 Task: Log work in the project TricklePlan for the issue 'Inconsistent handling of null or empty values' spent time as '1w 2d 22h 40m' and remaining time as '4w 2d 15h 48m' and move to bottom of backlog. Now add the issue to the epic 'Performance Improvements'.
Action: Mouse moved to (453, 411)
Screenshot: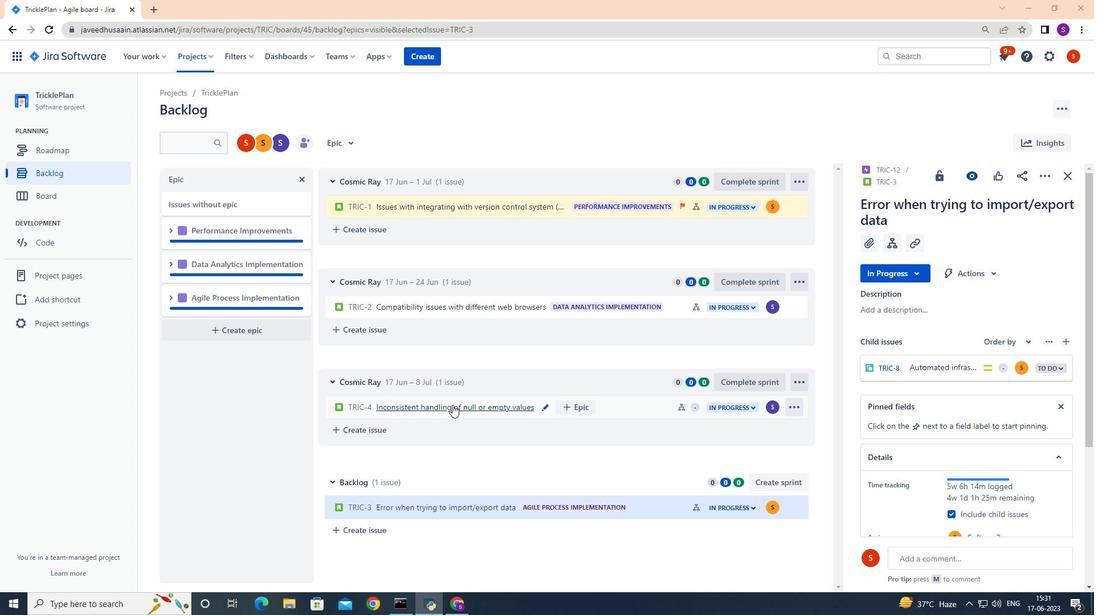 
Action: Mouse pressed left at (453, 411)
Screenshot: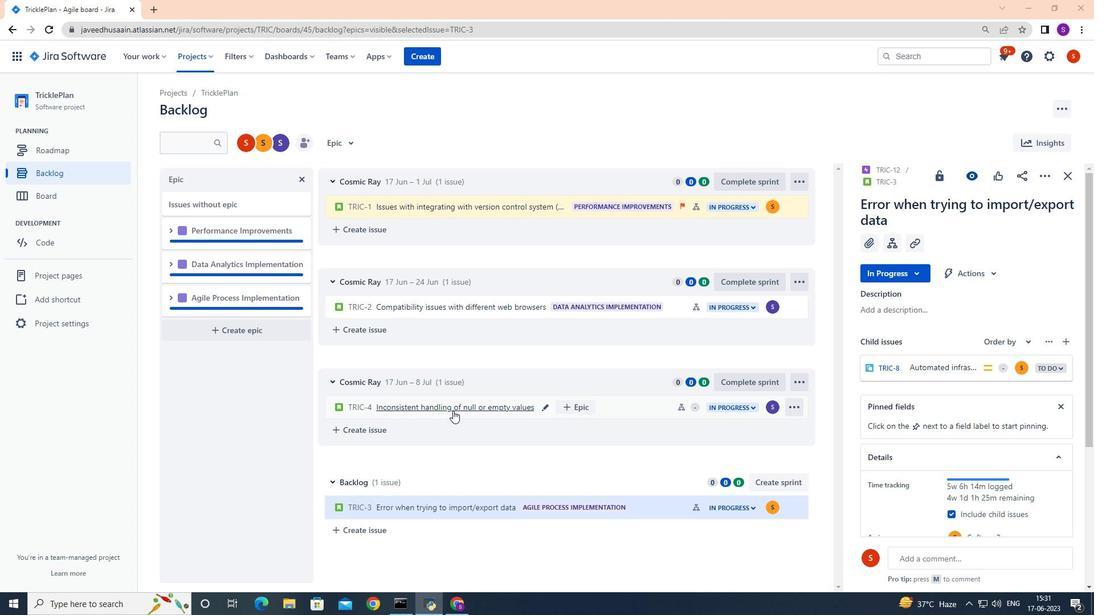 
Action: Mouse moved to (1050, 170)
Screenshot: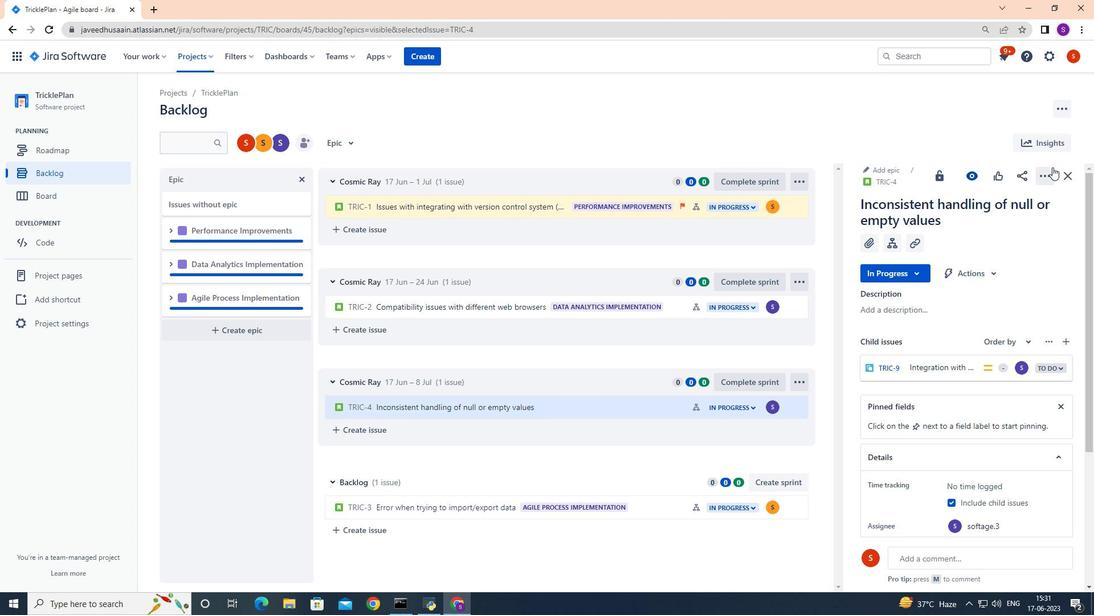 
Action: Mouse pressed left at (1050, 170)
Screenshot: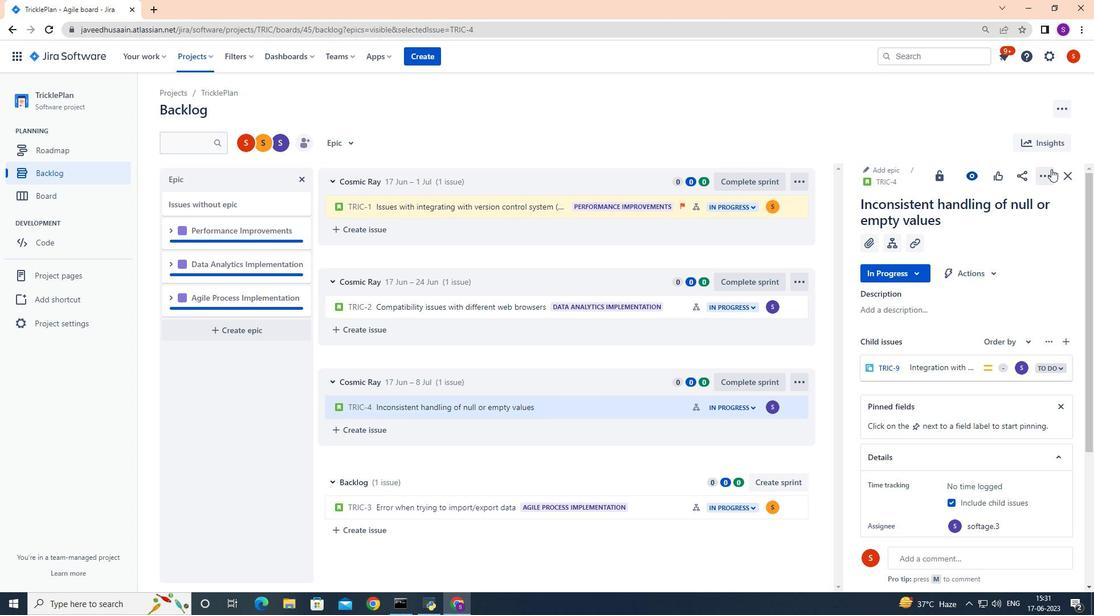 
Action: Mouse moved to (1011, 213)
Screenshot: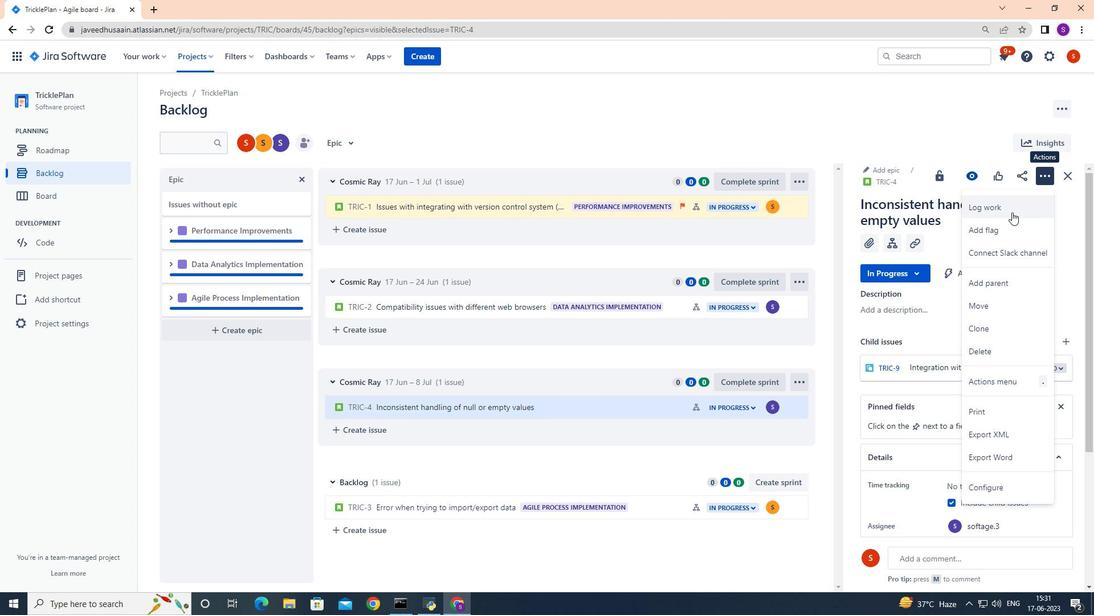 
Action: Mouse pressed left at (1011, 213)
Screenshot: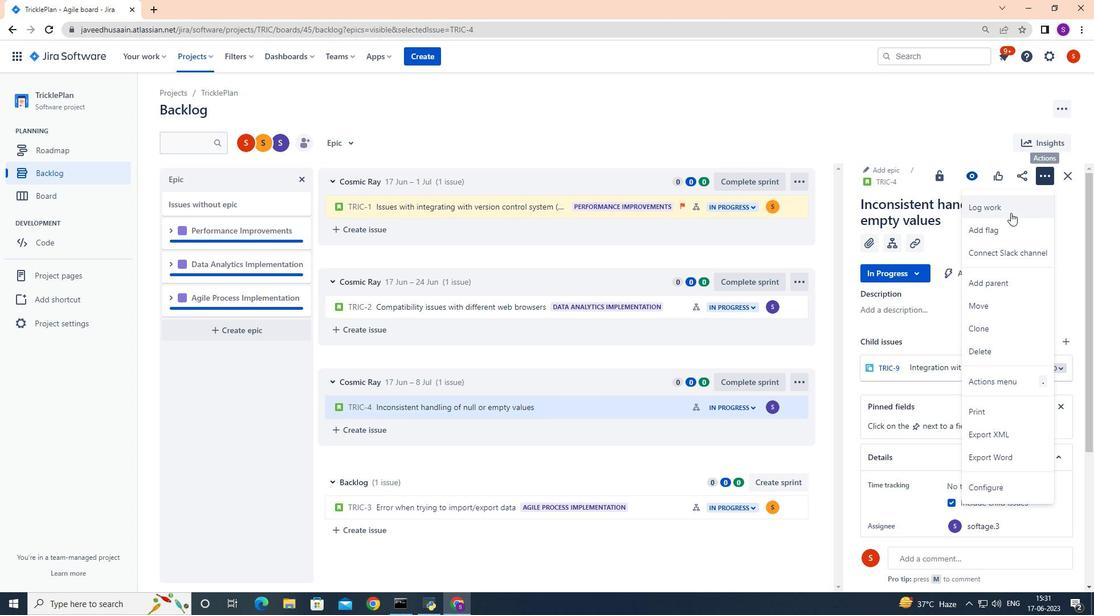 
Action: Mouse moved to (514, 173)
Screenshot: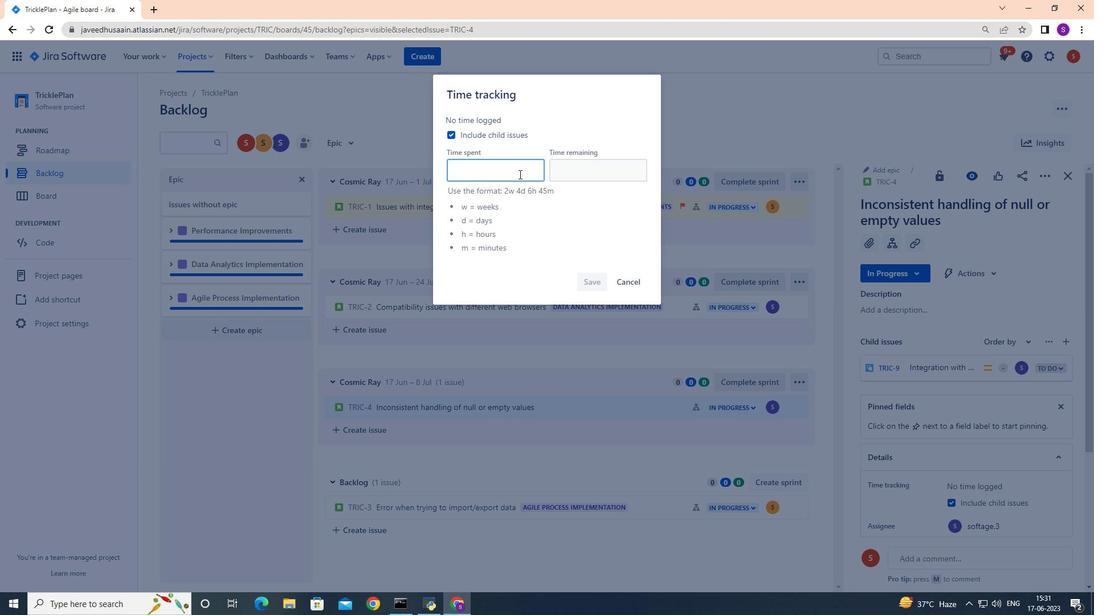 
Action: Mouse pressed left at (514, 173)
Screenshot: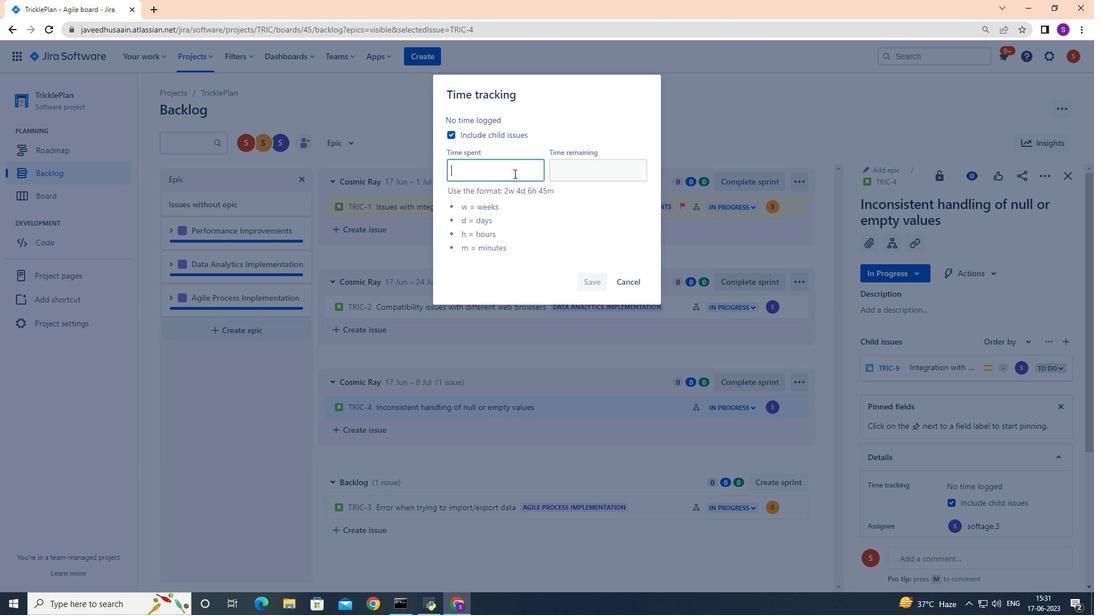 
Action: Key pressed 1w<Key.space>2d<Key.space>22h<Key.space>40m
Screenshot: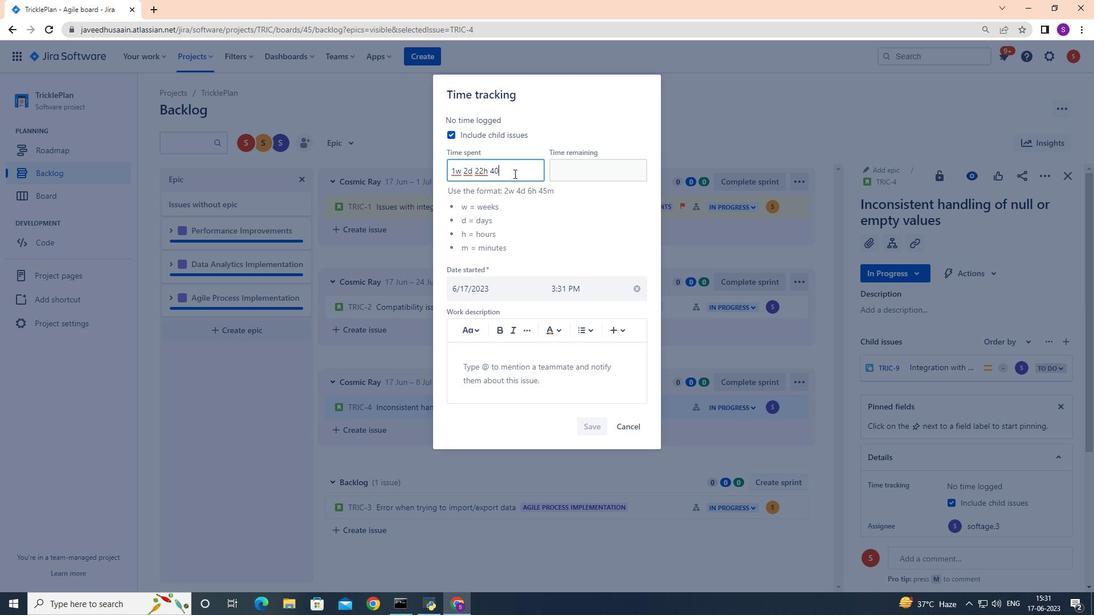 
Action: Mouse moved to (556, 165)
Screenshot: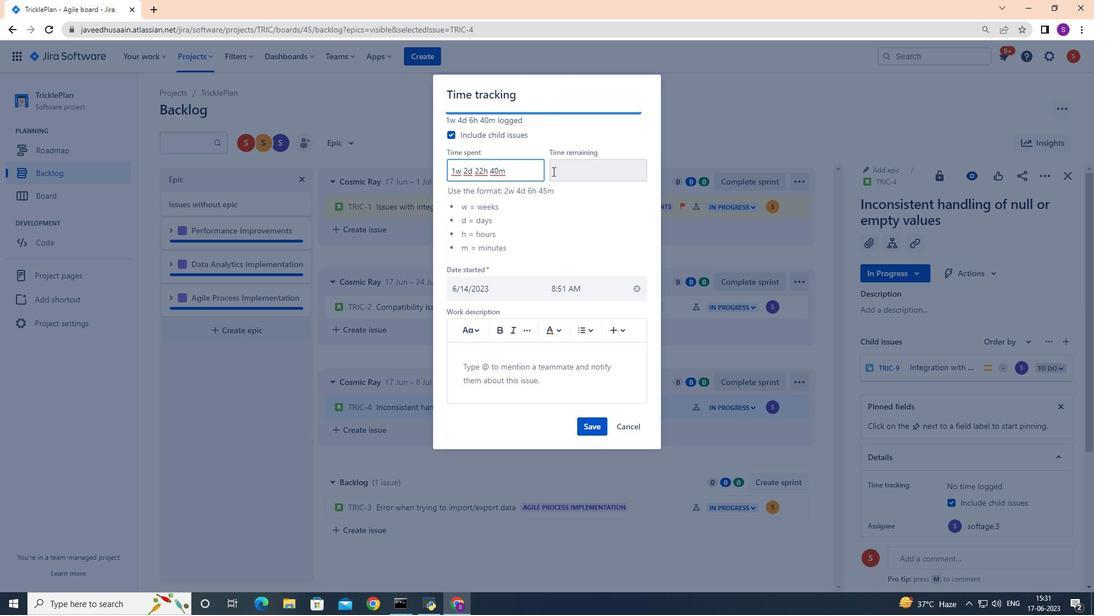 
Action: Mouse pressed left at (556, 165)
Screenshot: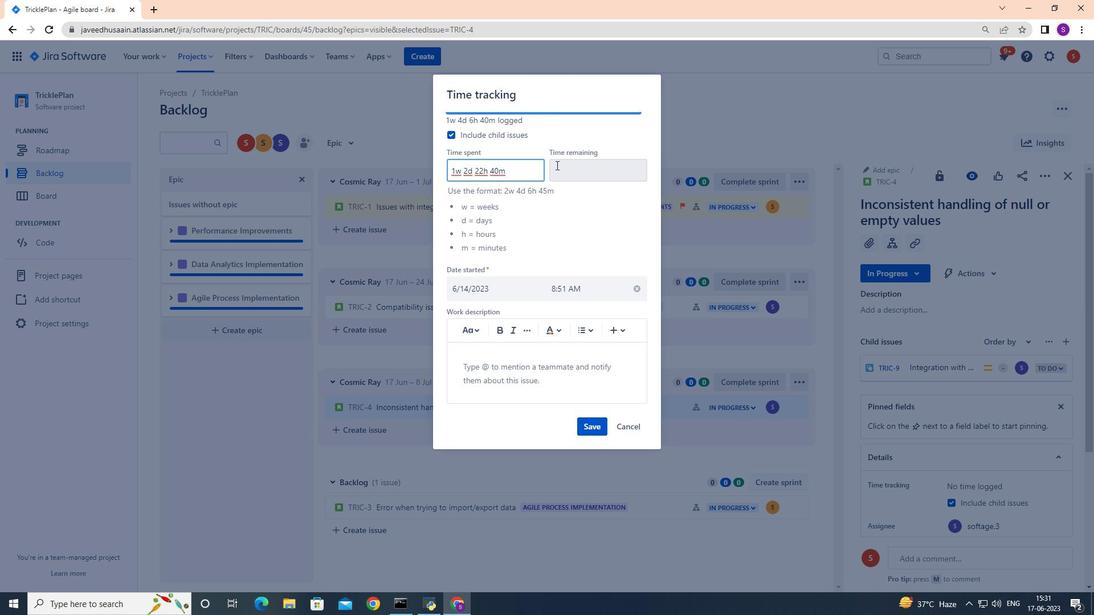 
Action: Key pressed 4w<Key.space>2d<Key.space>15h<Key.space>48m
Screenshot: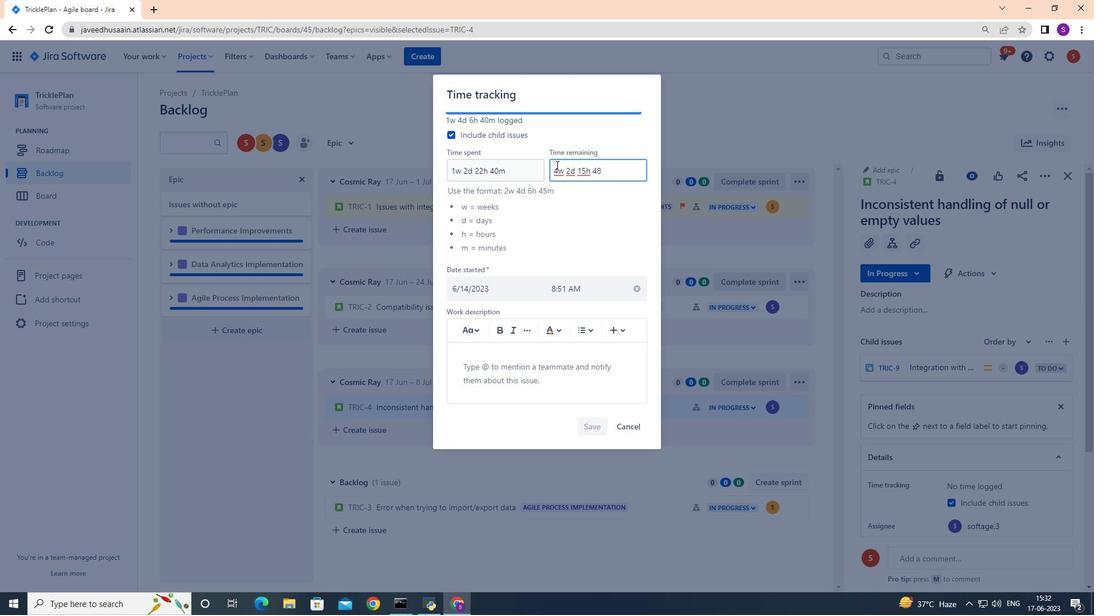 
Action: Mouse moved to (594, 423)
Screenshot: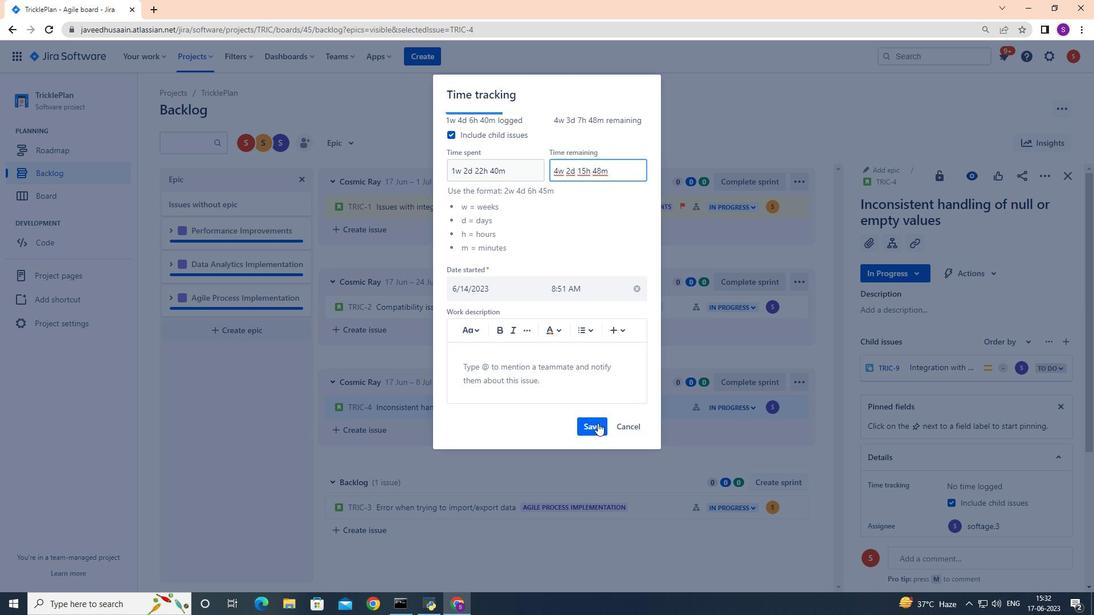 
Action: Mouse pressed left at (594, 423)
Screenshot: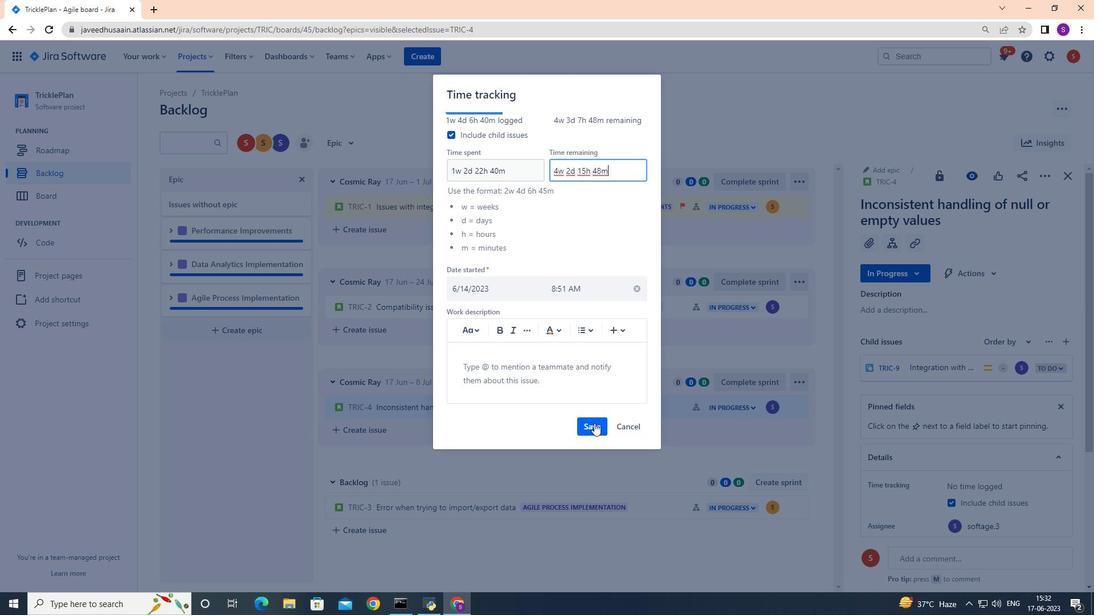 
Action: Mouse moved to (800, 408)
Screenshot: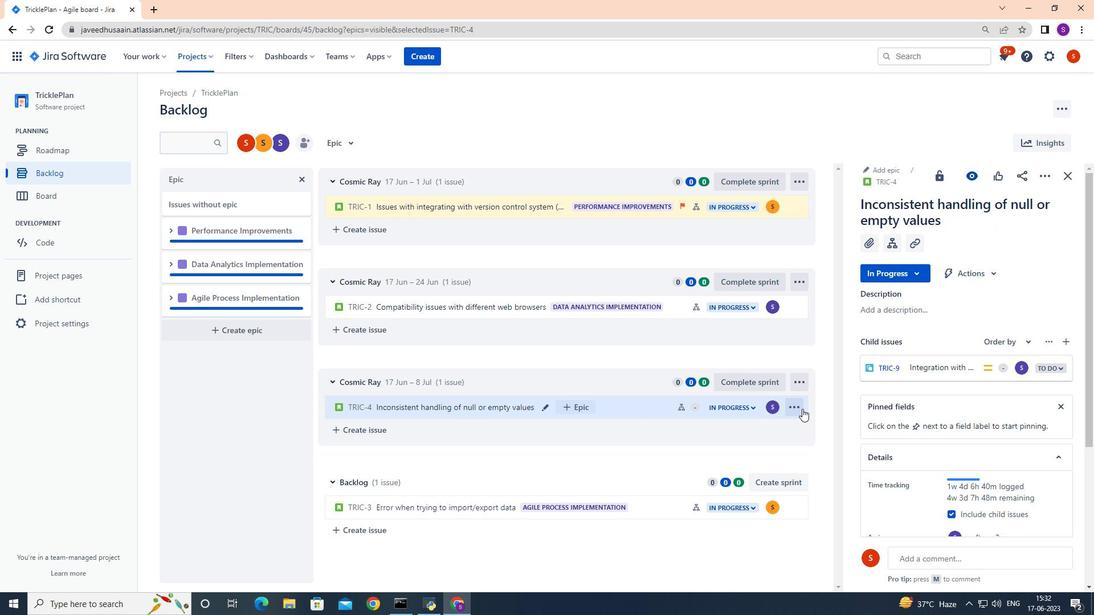 
Action: Mouse pressed left at (800, 408)
Screenshot: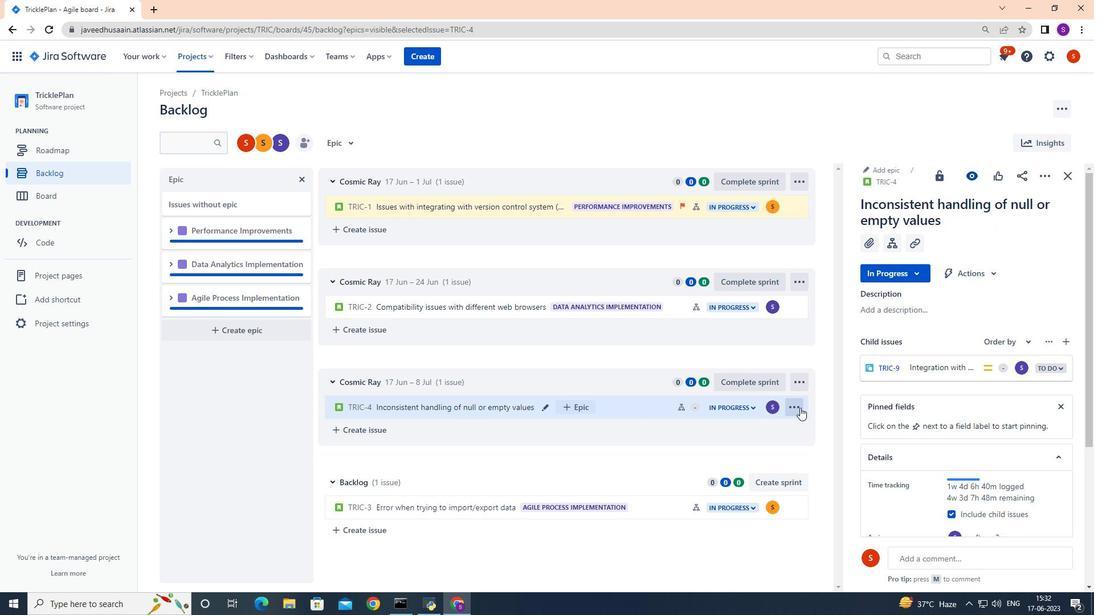 
Action: Mouse moved to (778, 381)
Screenshot: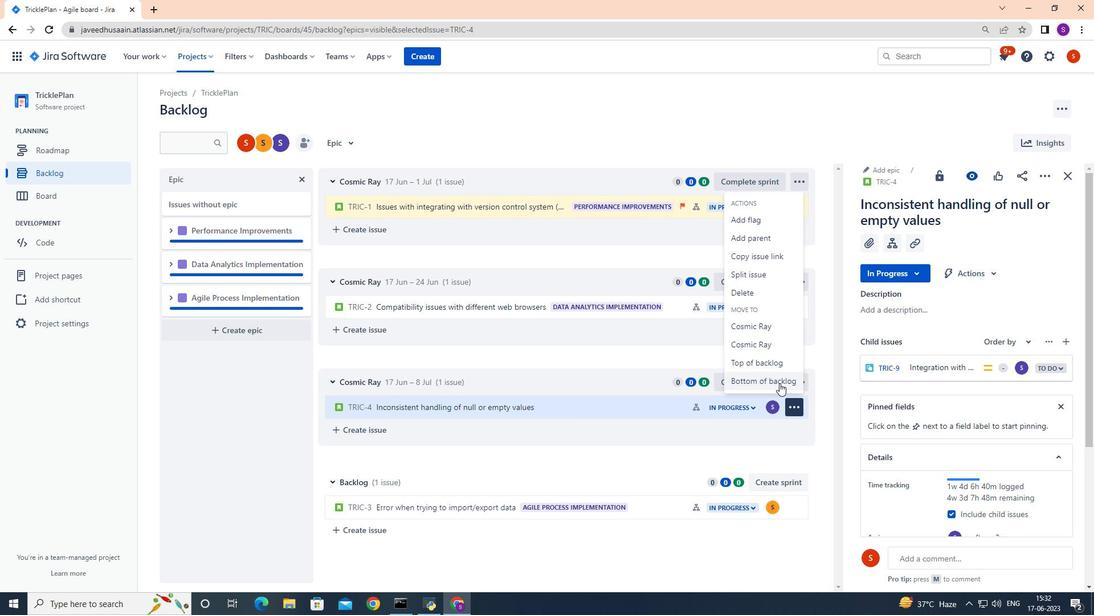
Action: Mouse pressed left at (778, 381)
Screenshot: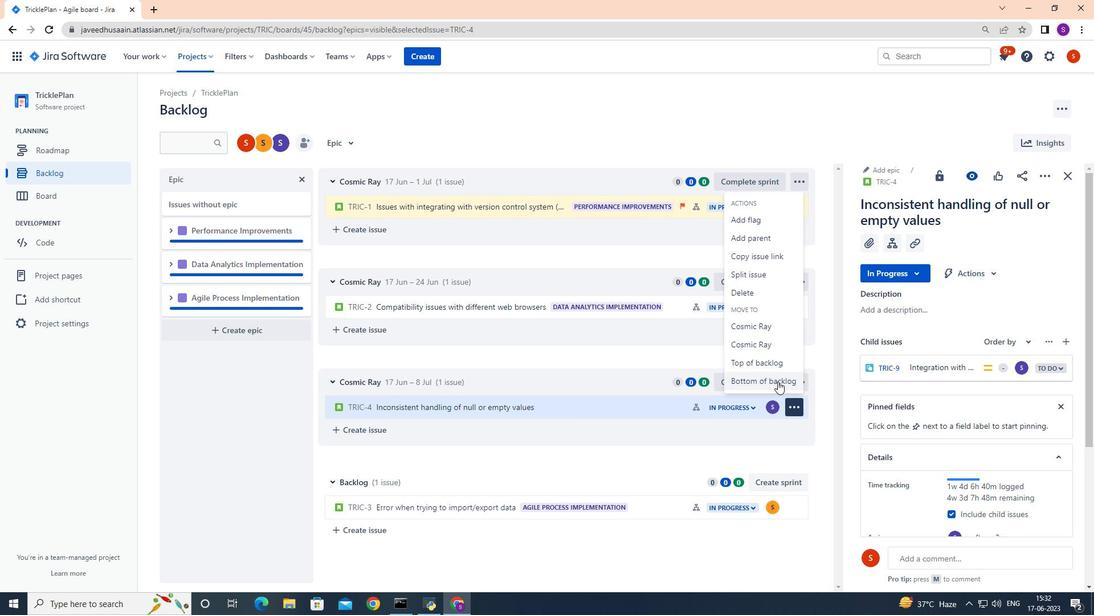 
Action: Mouse moved to (579, 185)
Screenshot: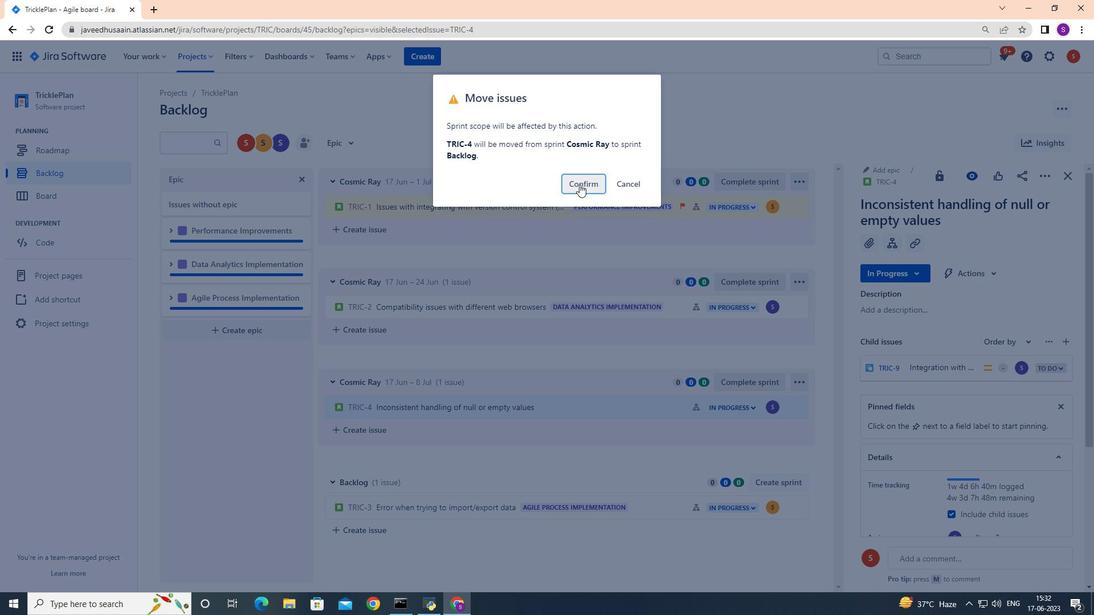 
Action: Mouse pressed left at (579, 185)
Screenshot: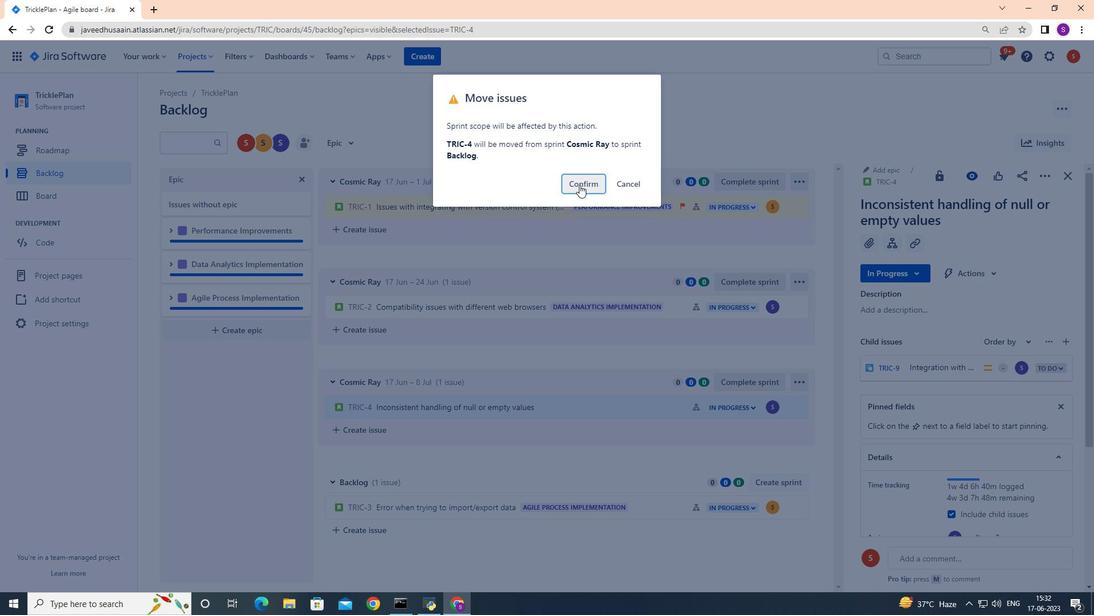 
Action: Mouse moved to (603, 403)
Screenshot: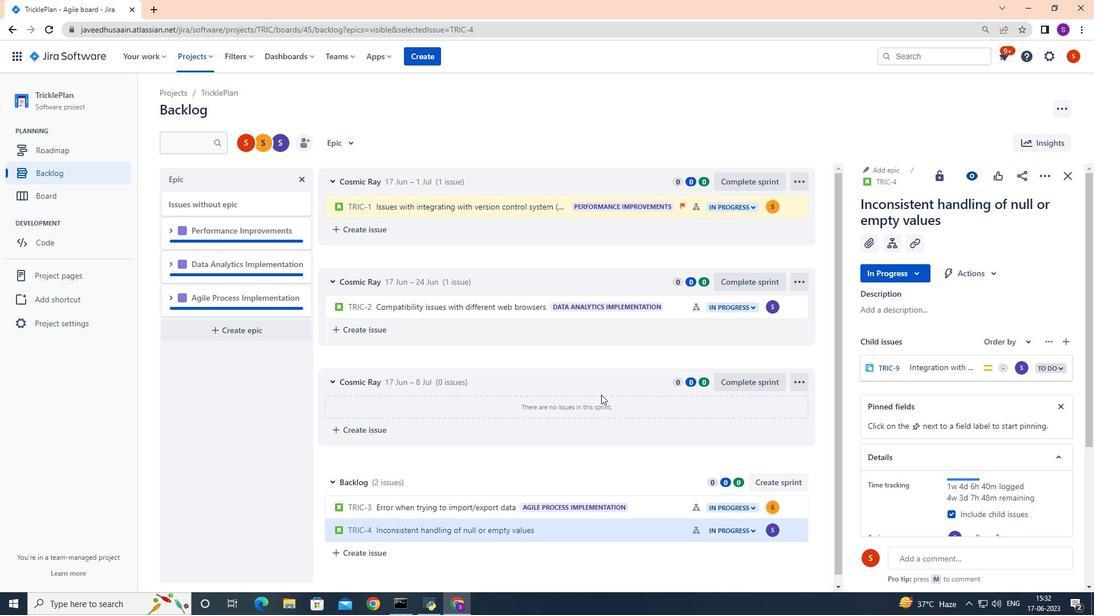 
Action: Mouse scrolled (603, 402) with delta (0, 0)
Screenshot: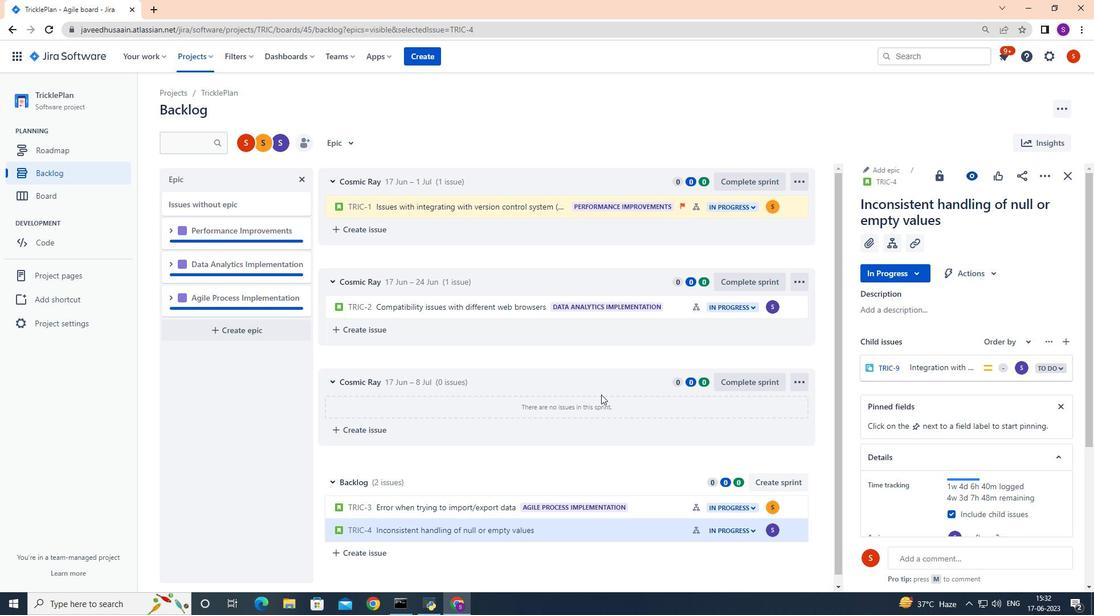 
Action: Mouse scrolled (603, 402) with delta (0, 0)
Screenshot: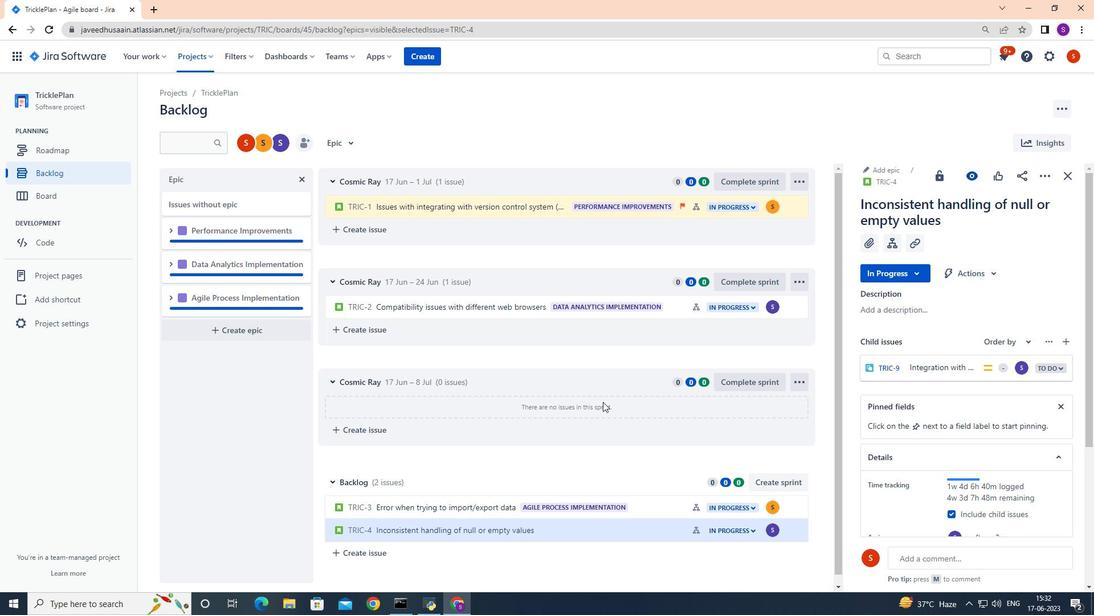 
Action: Mouse moved to (582, 519)
Screenshot: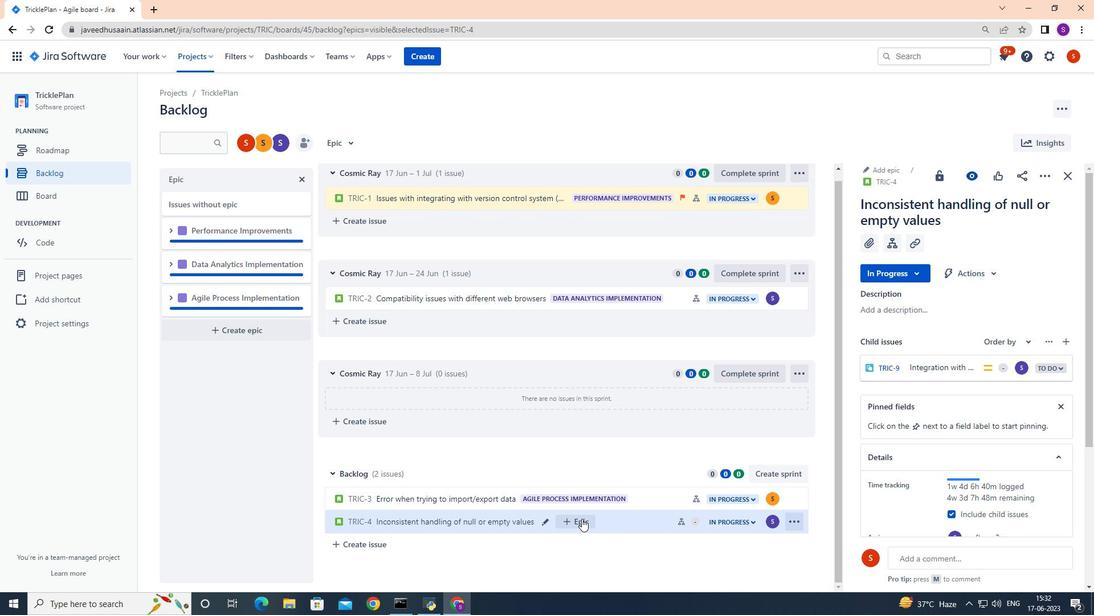 
Action: Mouse pressed left at (582, 519)
Screenshot: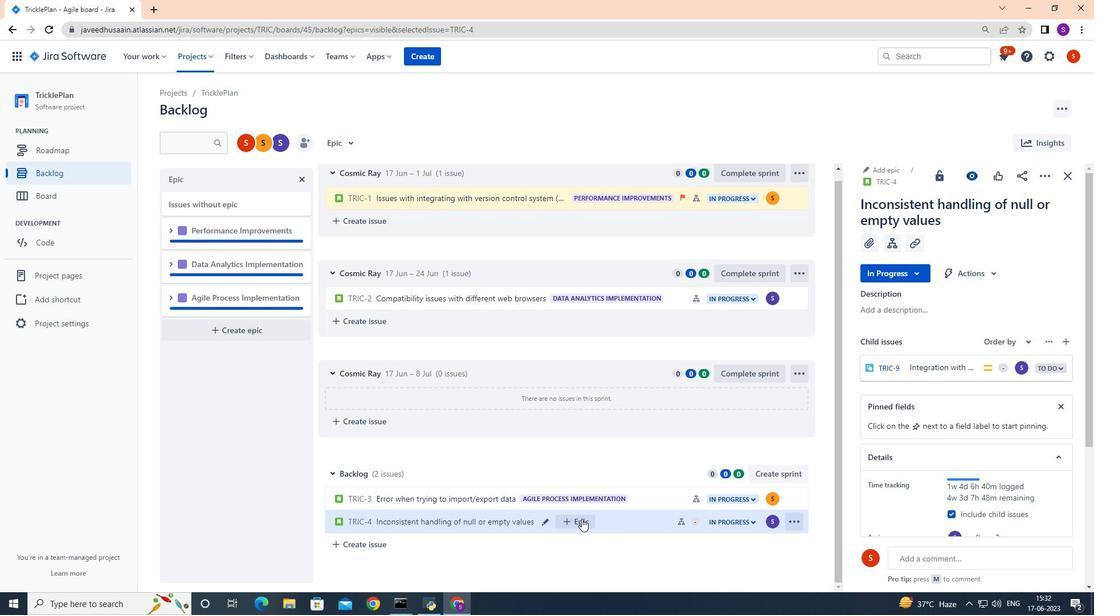 
Action: Mouse scrolled (582, 518) with delta (0, 0)
Screenshot: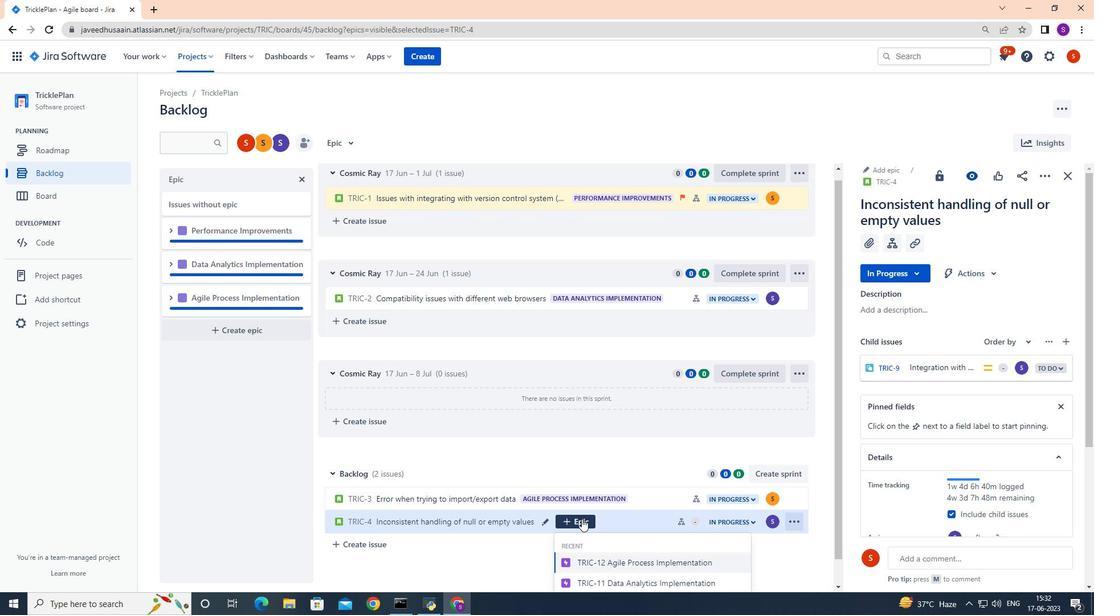 
Action: Mouse scrolled (582, 518) with delta (0, 0)
Screenshot: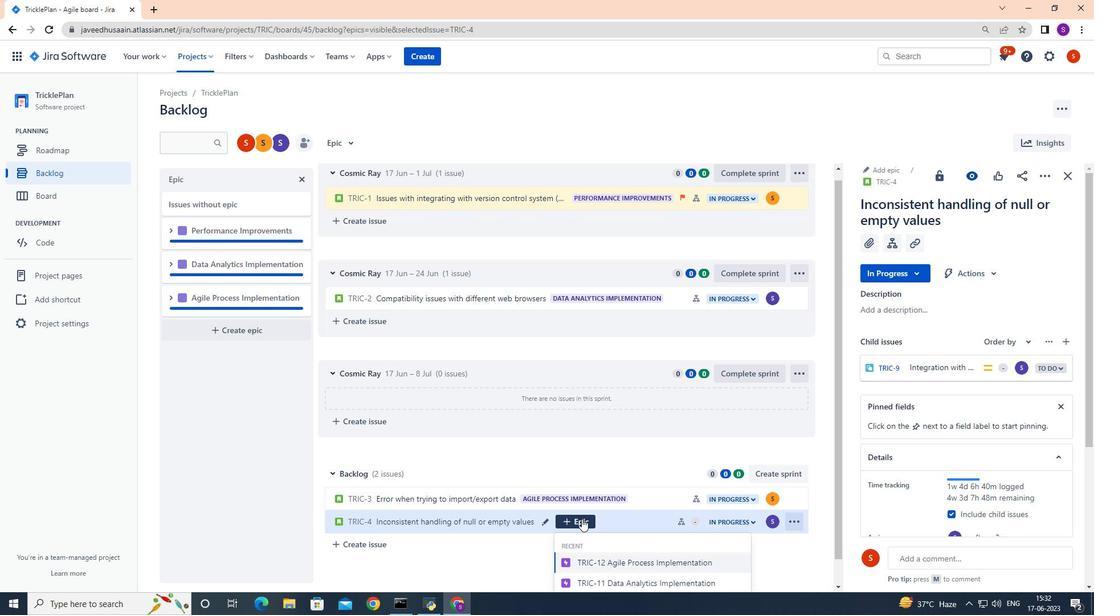 
Action: Mouse scrolled (582, 518) with delta (0, 0)
Screenshot: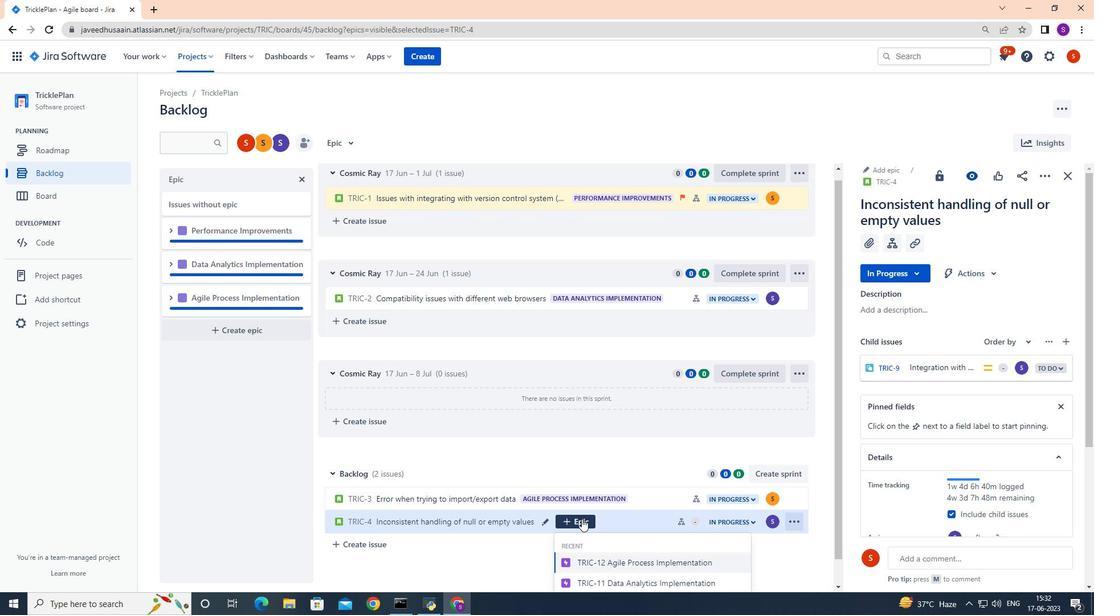 
Action: Mouse moved to (582, 521)
Screenshot: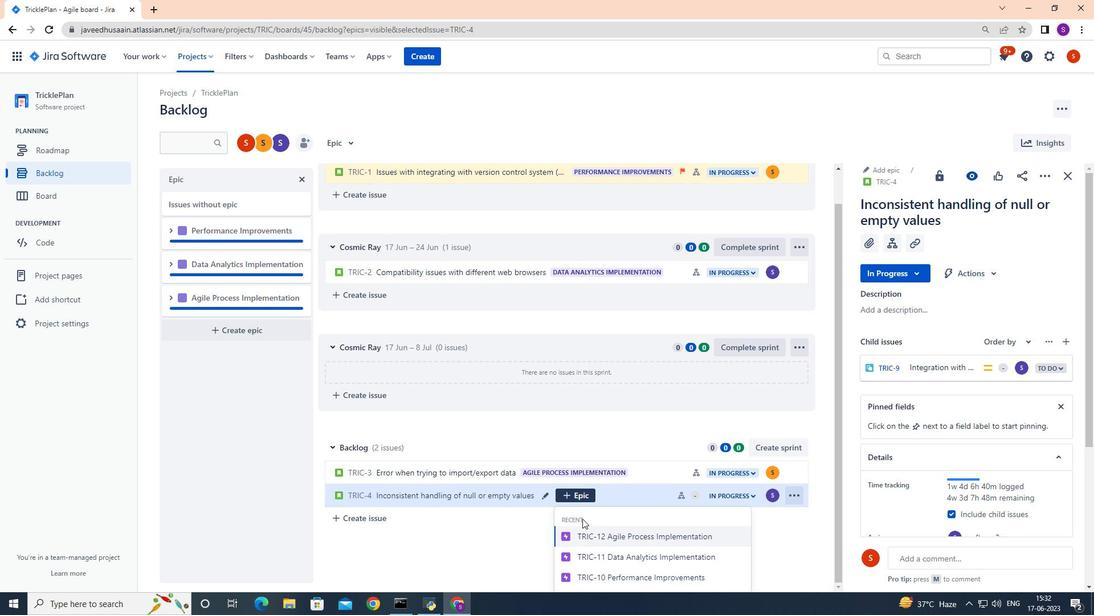 
Action: Mouse scrolled (582, 520) with delta (0, 0)
Screenshot: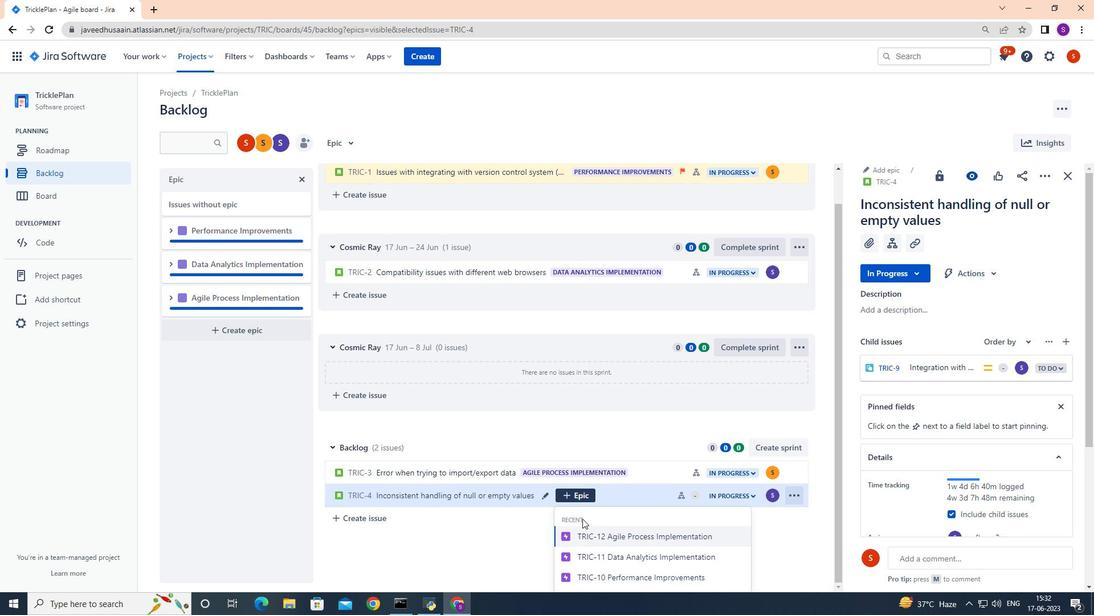 
Action: Mouse scrolled (582, 520) with delta (0, 0)
Screenshot: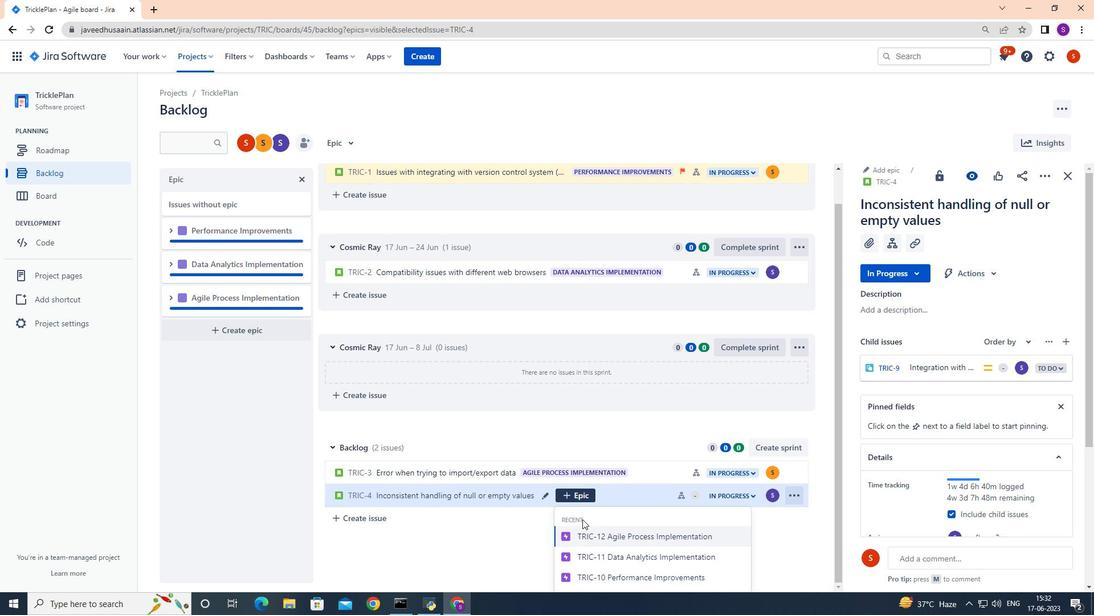 
Action: Mouse moved to (634, 582)
Screenshot: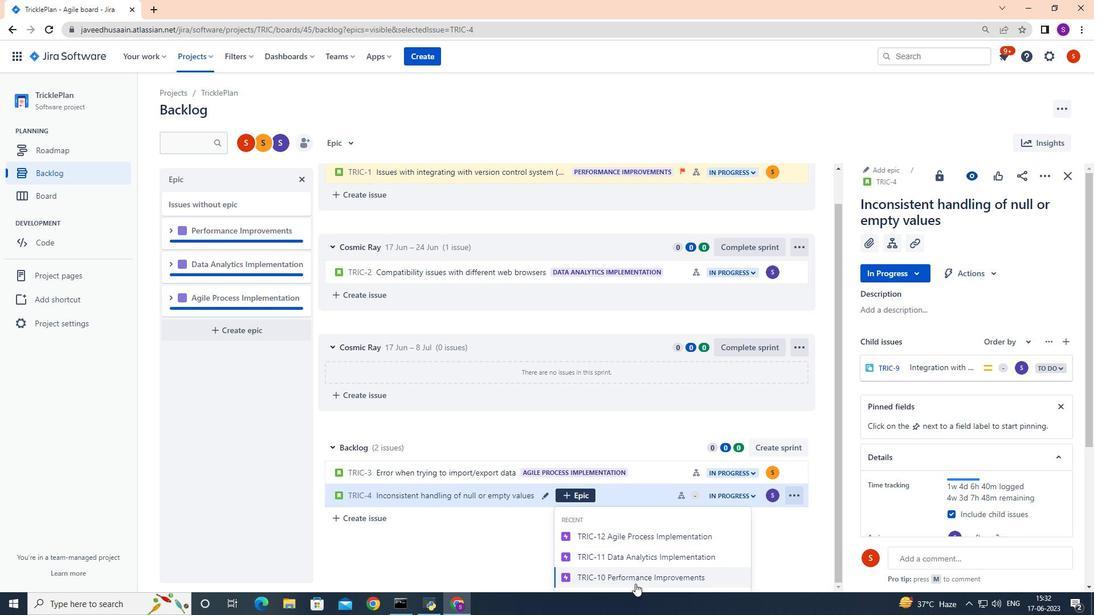 
Action: Mouse pressed left at (634, 582)
Screenshot: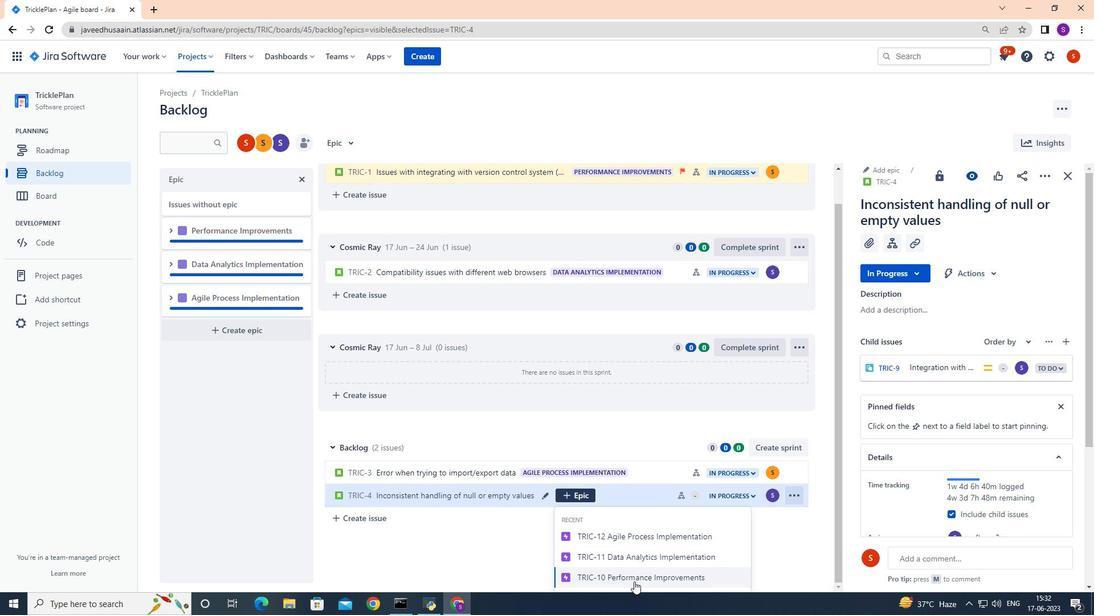 
Action: Mouse moved to (571, 505)
Screenshot: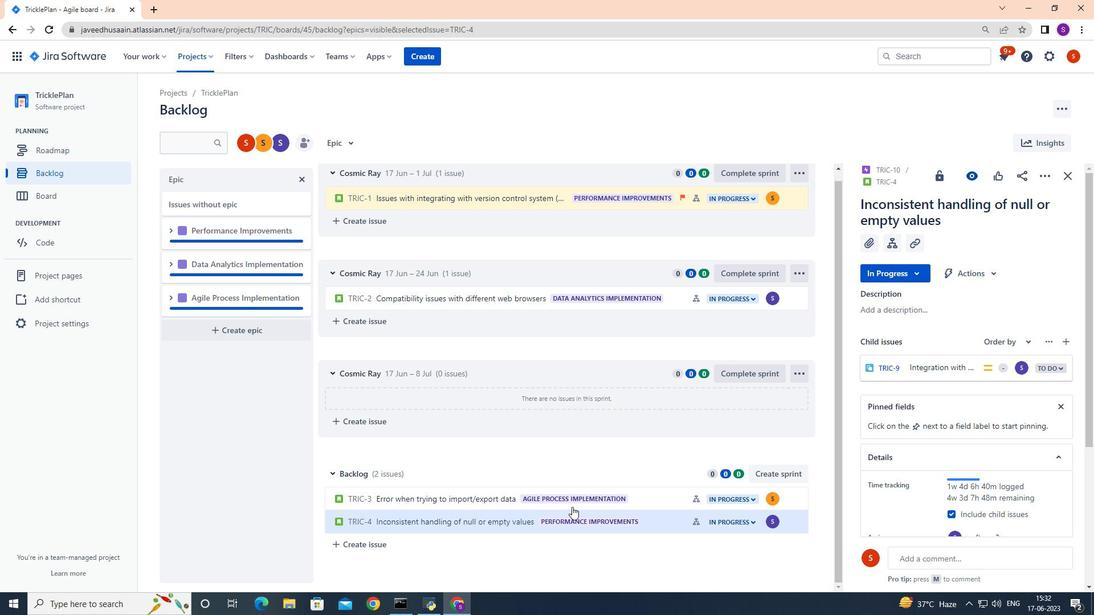
